 Task: Open Card Card0000000077 in Board Board0000000020 in Workspace WS0000000007 in Trello. Add Member Email0000000025 to Card Card0000000077 in Board Board0000000020 in Workspace WS0000000007 in Trello. Add Purple Label titled Label0000000077 to Card Card0000000077 in Board Board0000000020 in Workspace WS0000000007 in Trello. Add Checklist CL0000000077 to Card Card0000000077 in Board Board0000000020 in Workspace WS0000000007 in Trello. Add Dates with Start Date as Aug 01 2023 and Due Date as Aug 31 2023 to Card Card0000000077 in Board Board0000000020 in Workspace WS0000000007 in Trello
Action: Mouse moved to (324, 154)
Screenshot: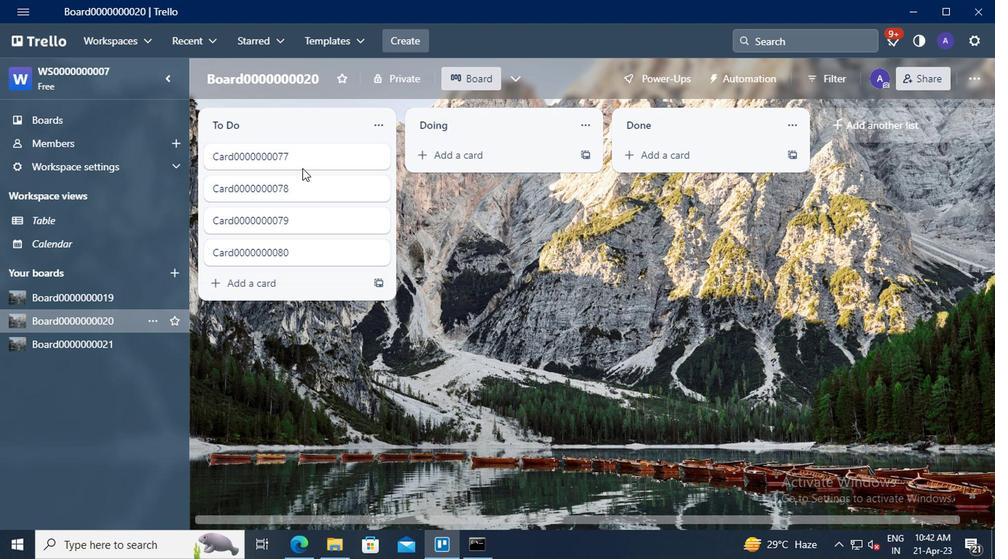 
Action: Mouse pressed left at (324, 154)
Screenshot: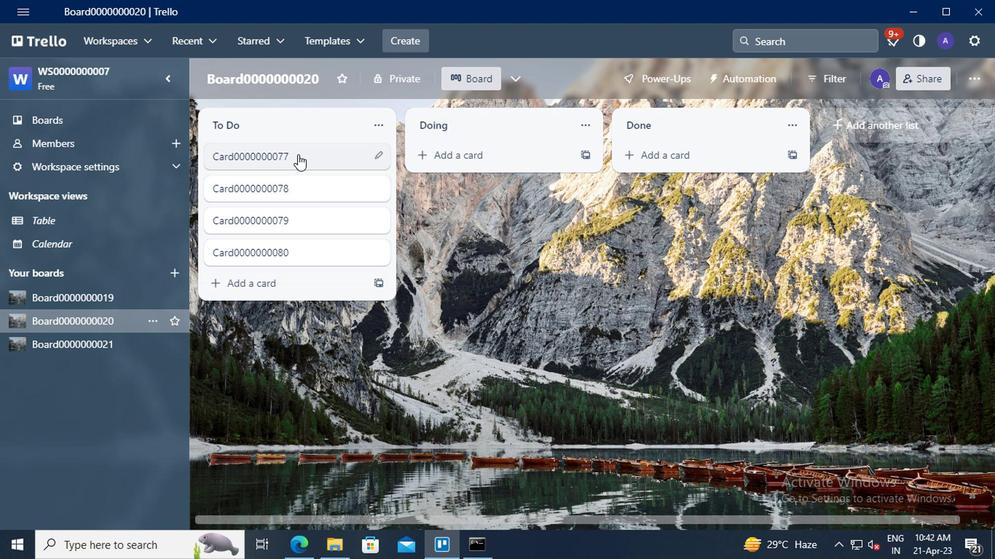 
Action: Mouse moved to (691, 138)
Screenshot: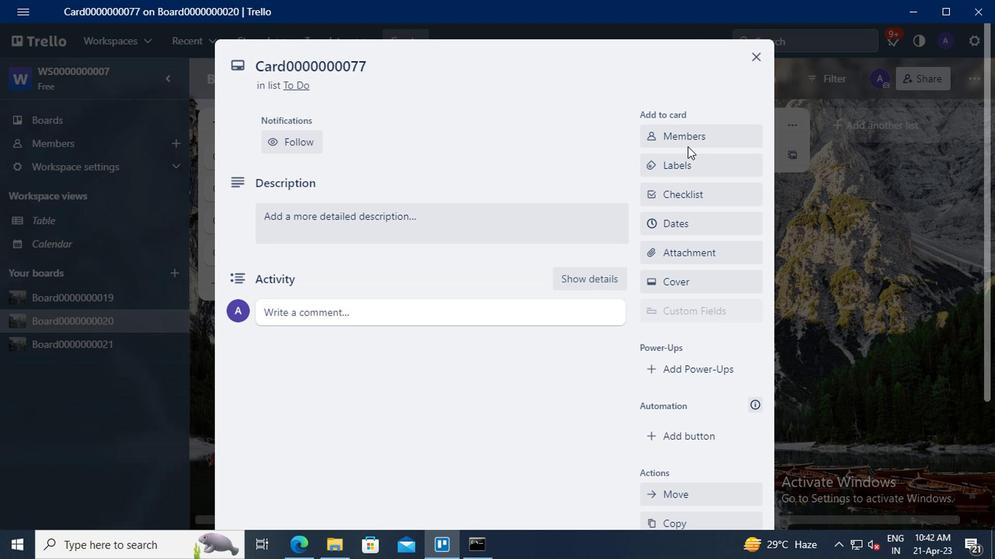 
Action: Mouse pressed left at (691, 138)
Screenshot: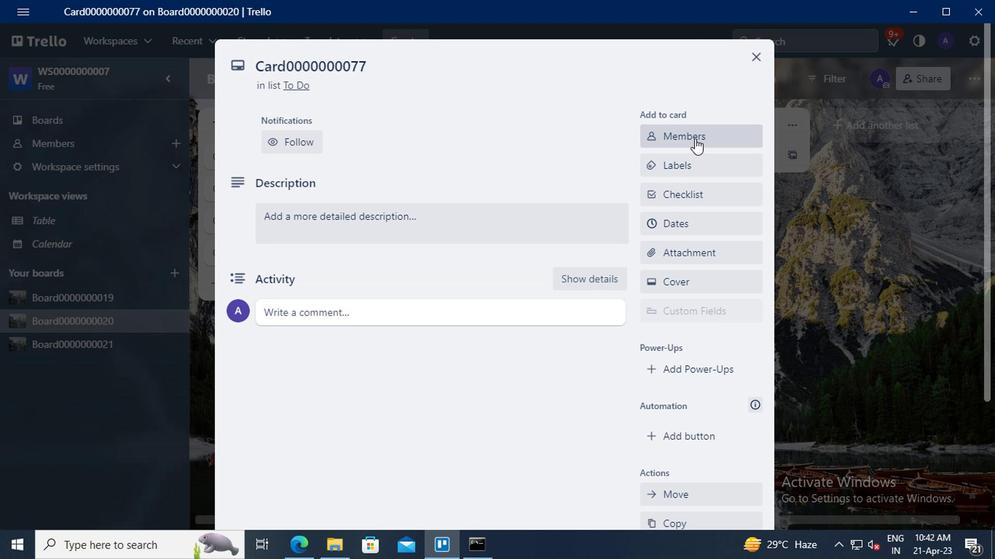 
Action: Mouse moved to (697, 204)
Screenshot: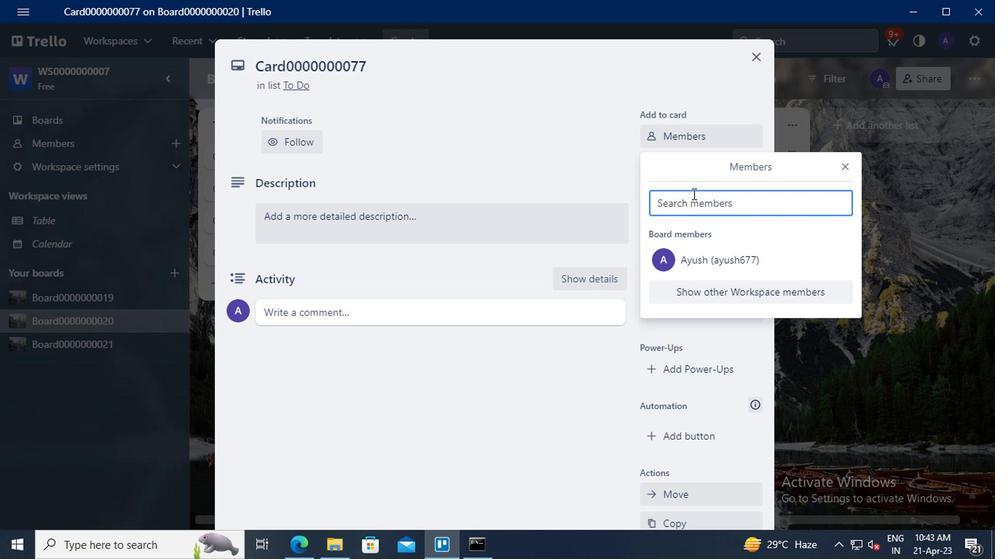
Action: Mouse pressed left at (697, 204)
Screenshot: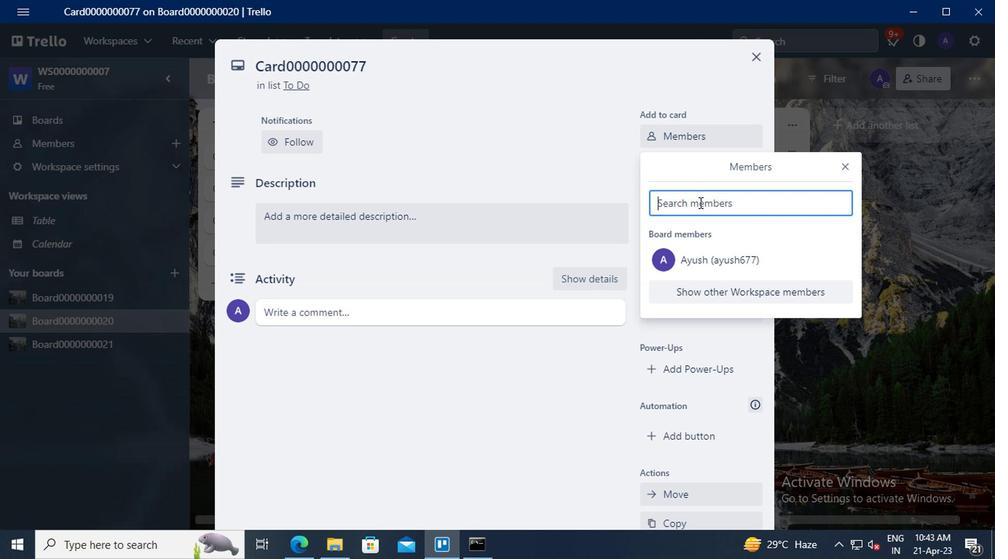 
Action: Mouse moved to (674, 193)
Screenshot: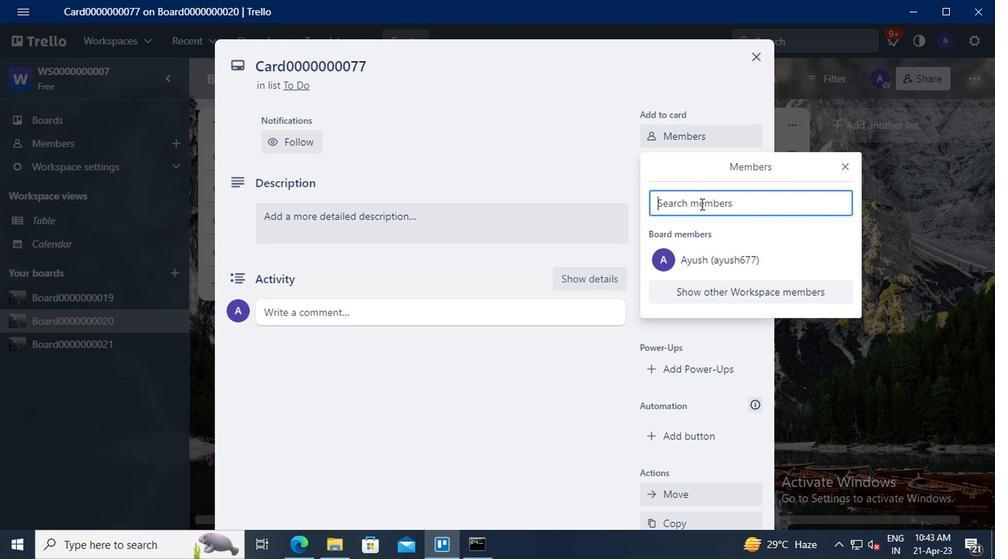 
Action: Key pressed mailaustralia7<Key.shift>@GMAIL.COM
Screenshot: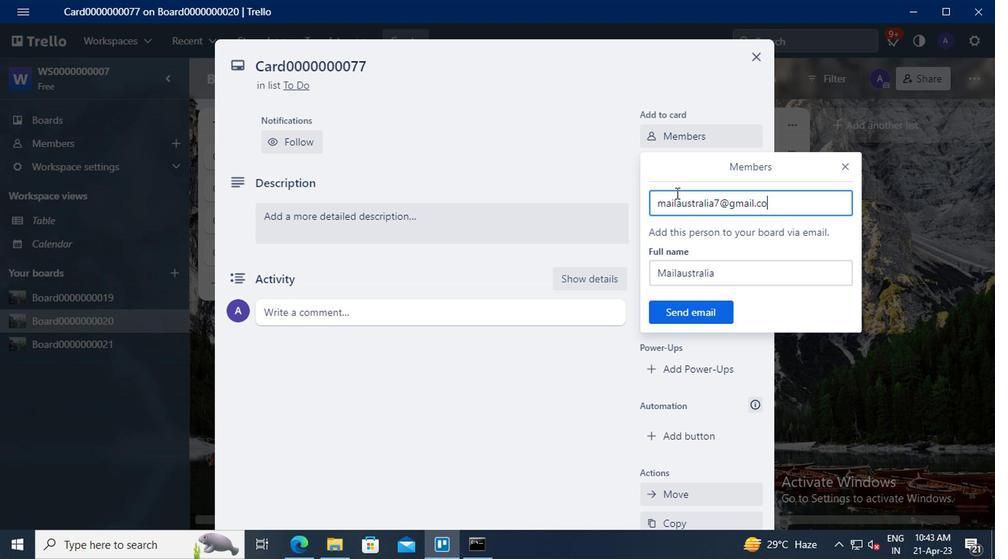 
Action: Mouse moved to (684, 310)
Screenshot: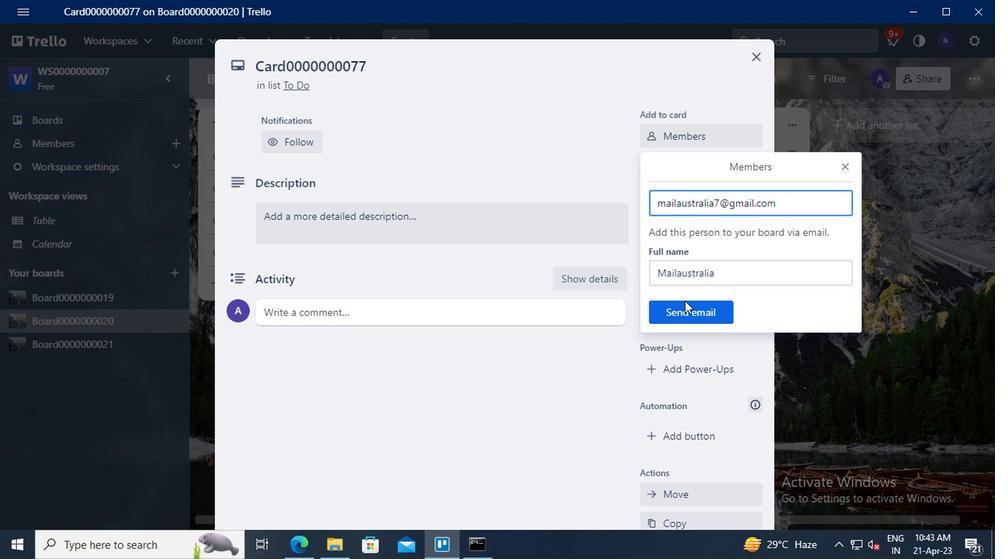 
Action: Mouse pressed left at (684, 310)
Screenshot: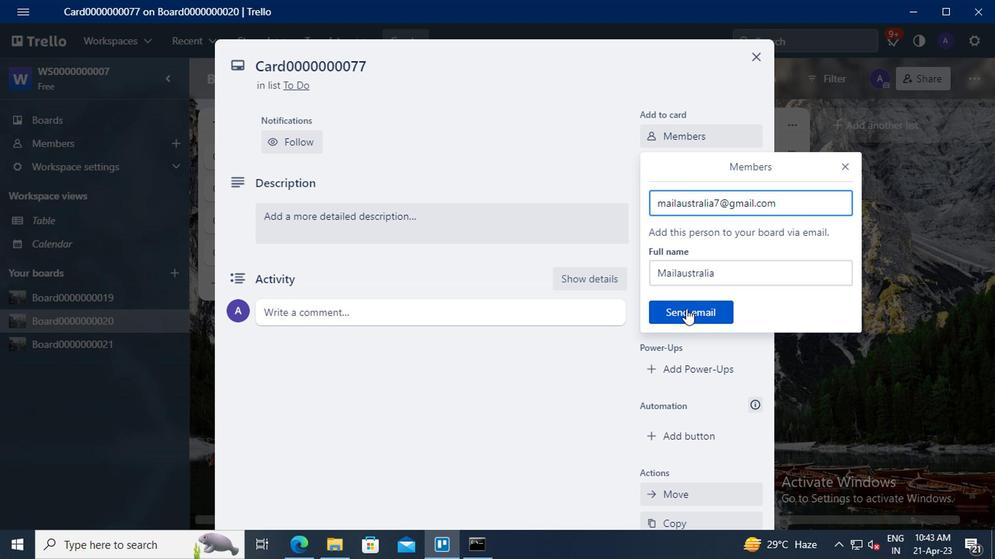 
Action: Mouse moved to (685, 218)
Screenshot: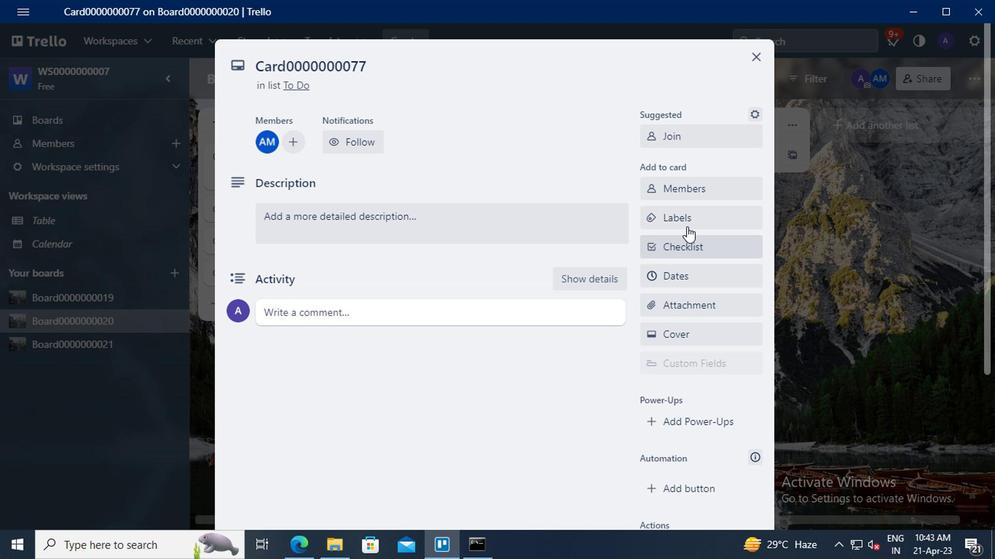 
Action: Mouse pressed left at (685, 218)
Screenshot: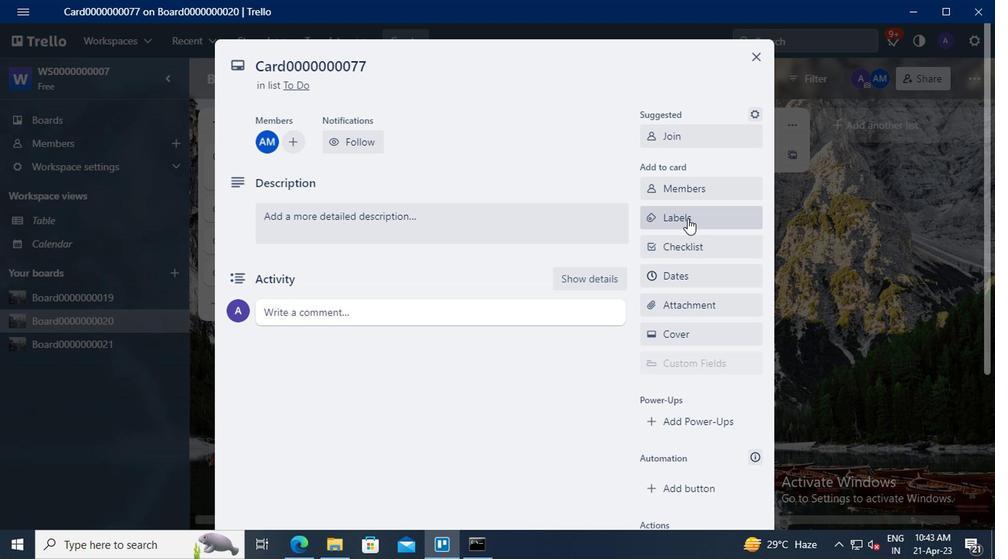 
Action: Mouse moved to (744, 332)
Screenshot: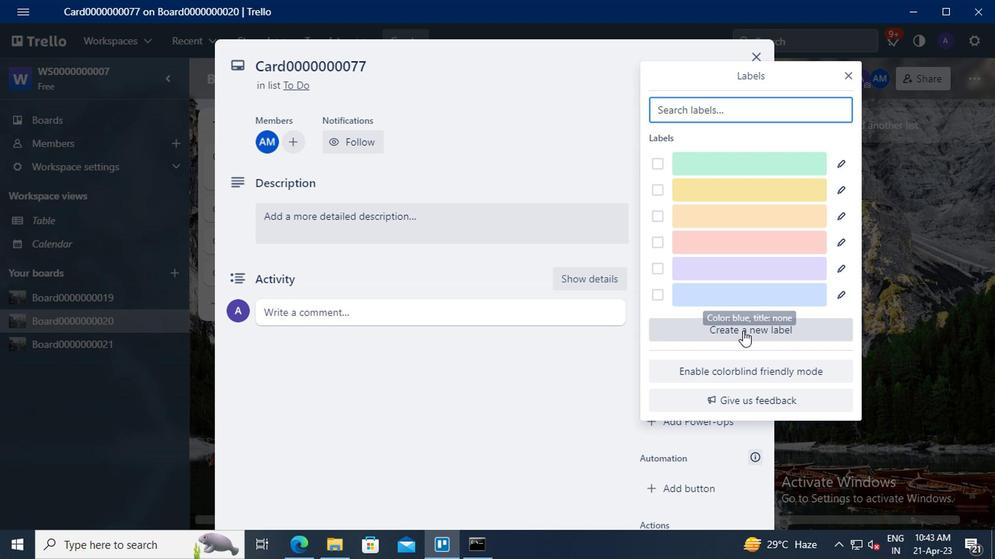 
Action: Mouse pressed left at (744, 332)
Screenshot: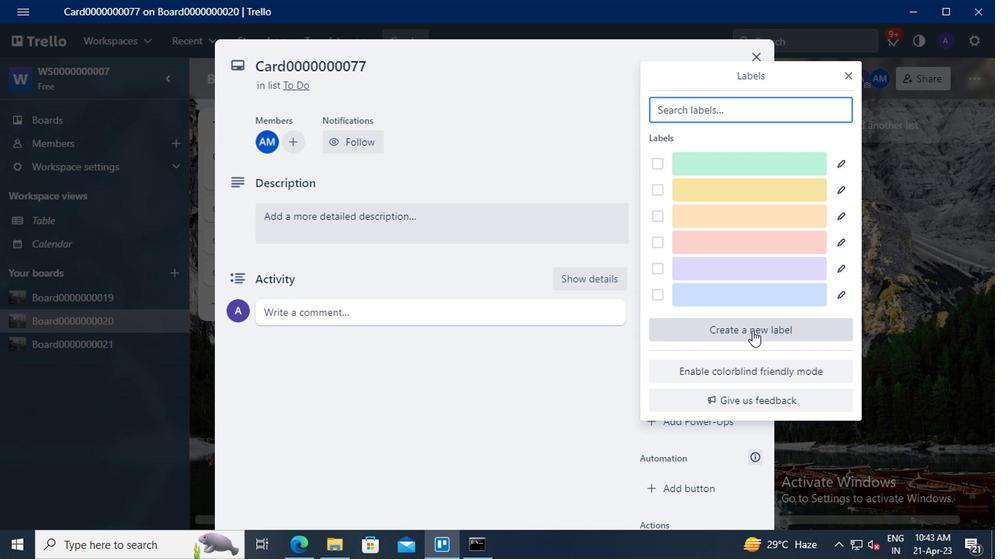 
Action: Mouse moved to (689, 208)
Screenshot: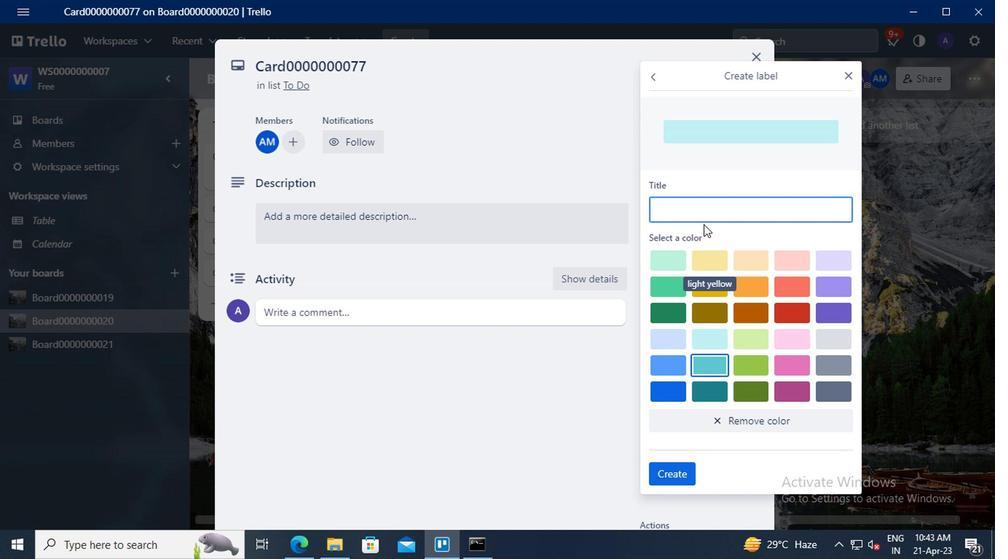 
Action: Mouse pressed left at (689, 208)
Screenshot: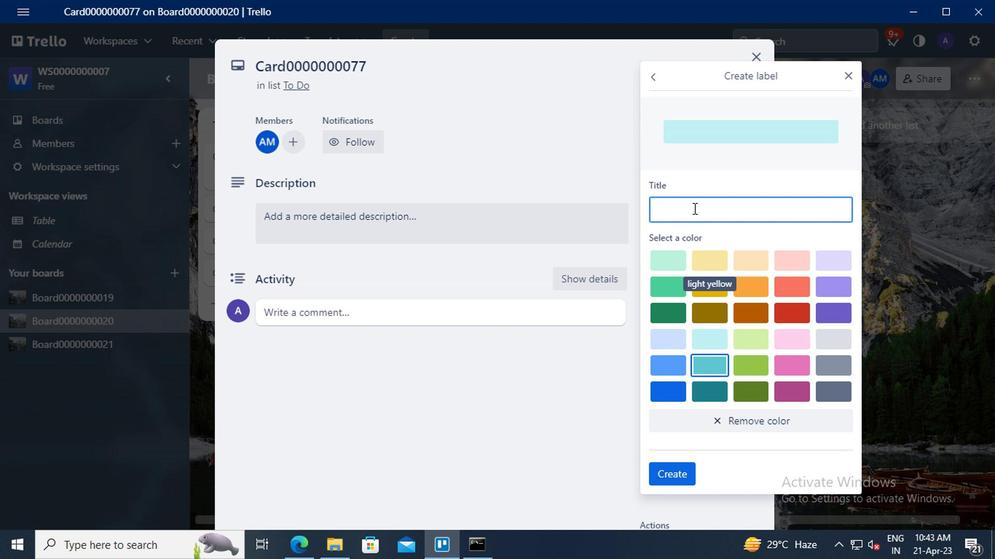 
Action: Mouse moved to (688, 208)
Screenshot: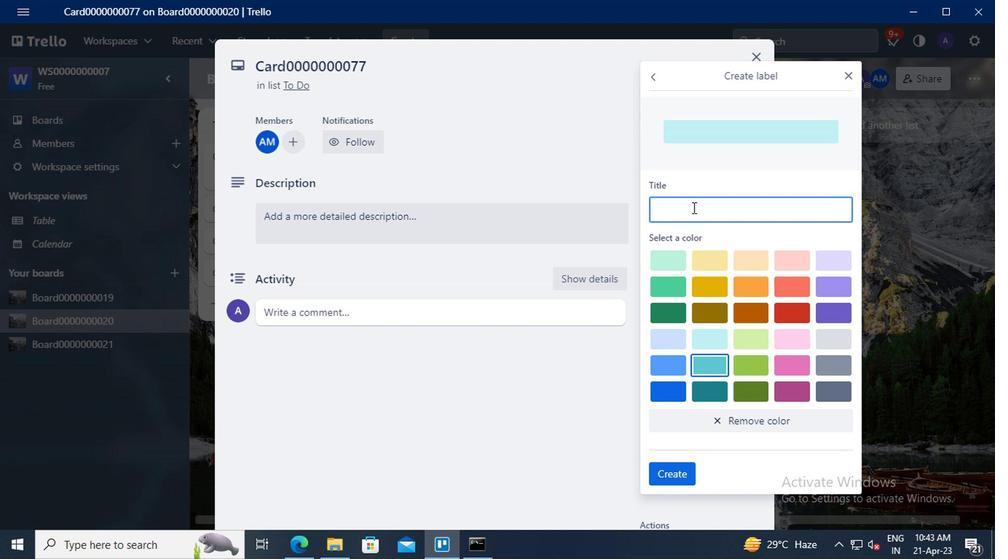 
Action: Key pressed <Key.shift>LABEL0000000077
Screenshot: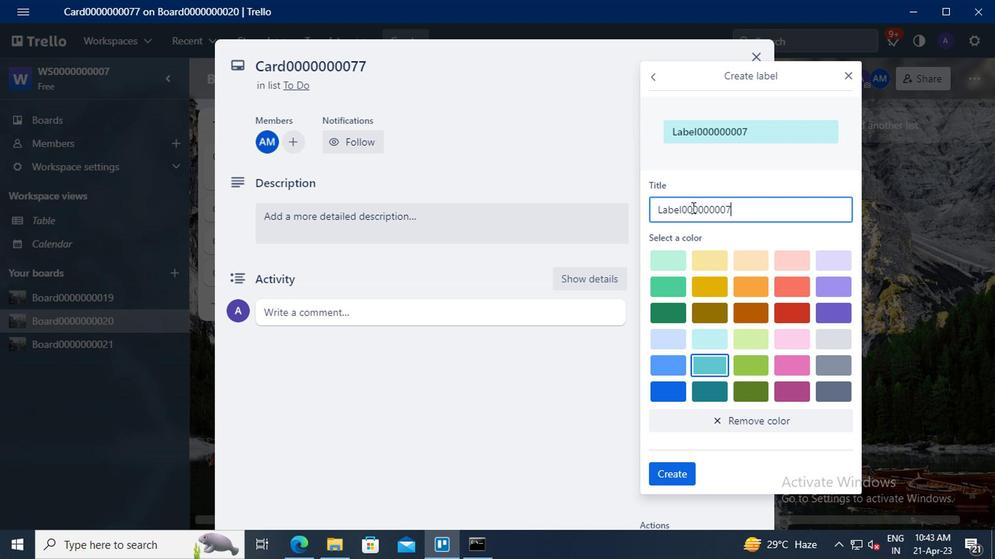
Action: Mouse moved to (825, 284)
Screenshot: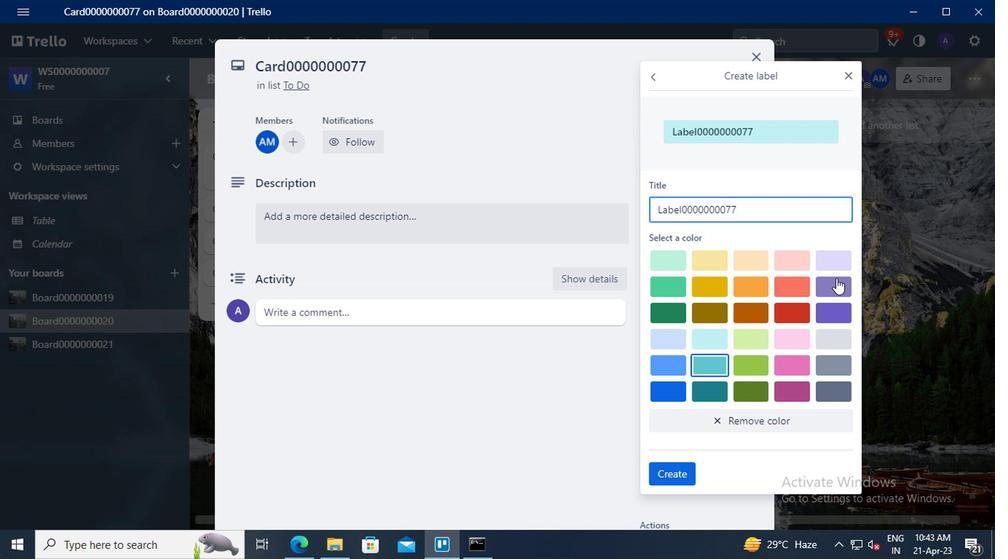 
Action: Mouse pressed left at (825, 284)
Screenshot: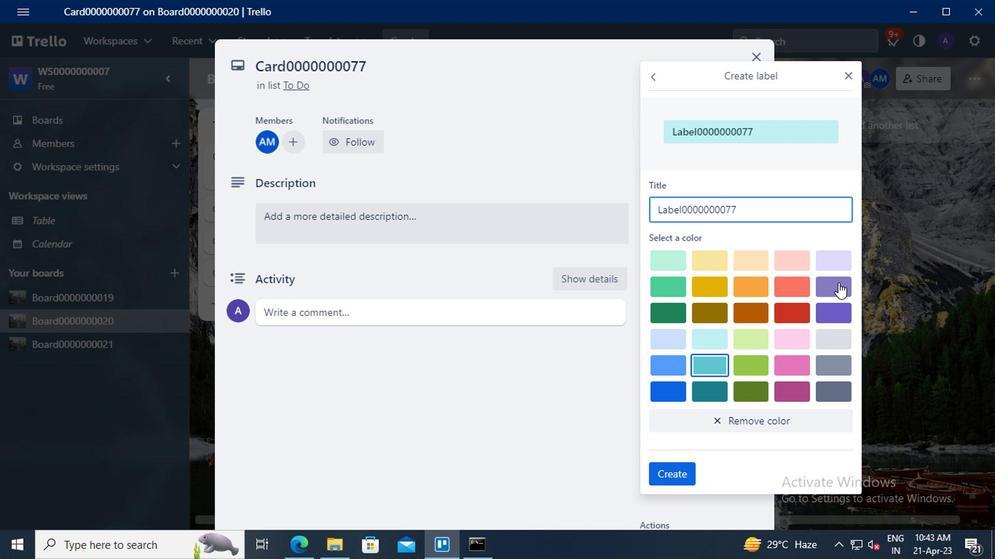
Action: Mouse moved to (680, 479)
Screenshot: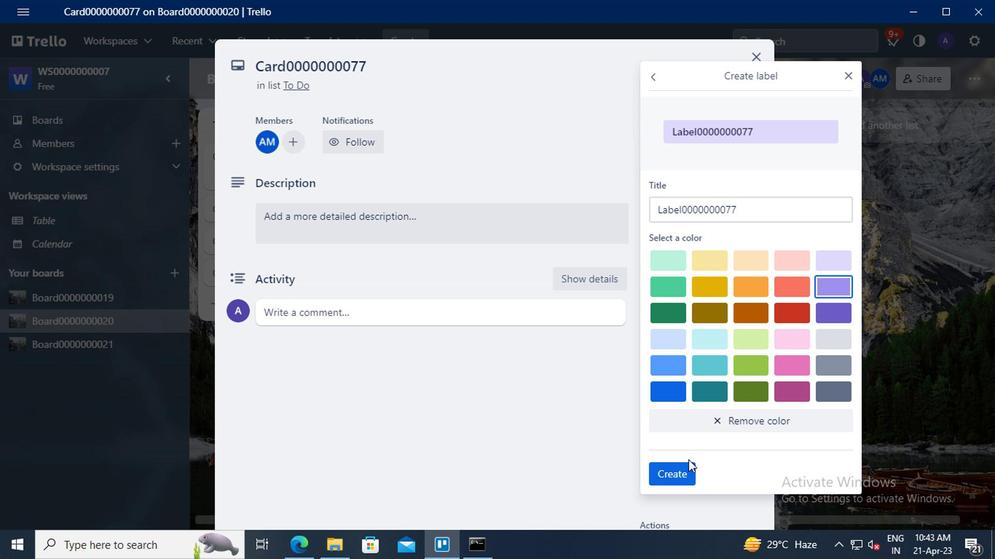 
Action: Mouse pressed left at (680, 479)
Screenshot: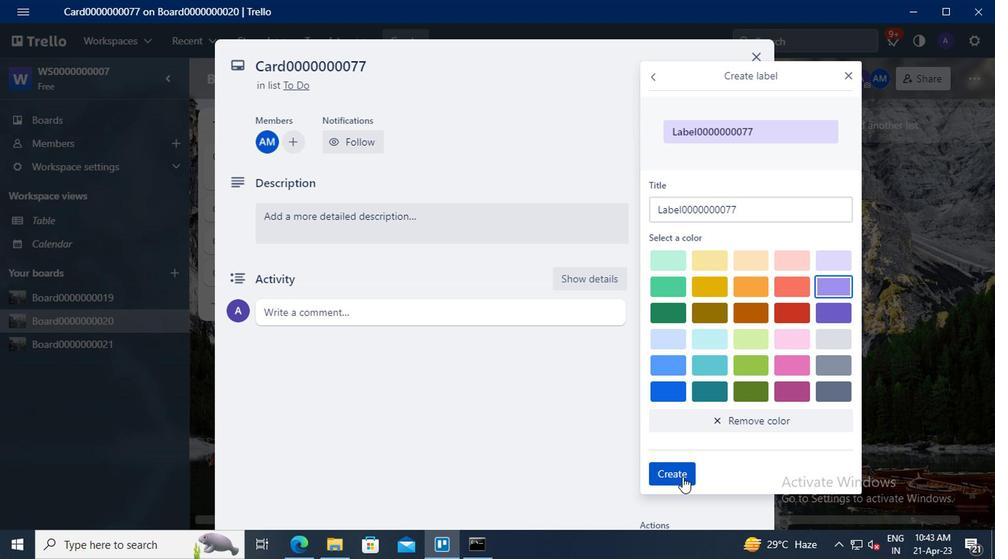 
Action: Mouse moved to (834, 75)
Screenshot: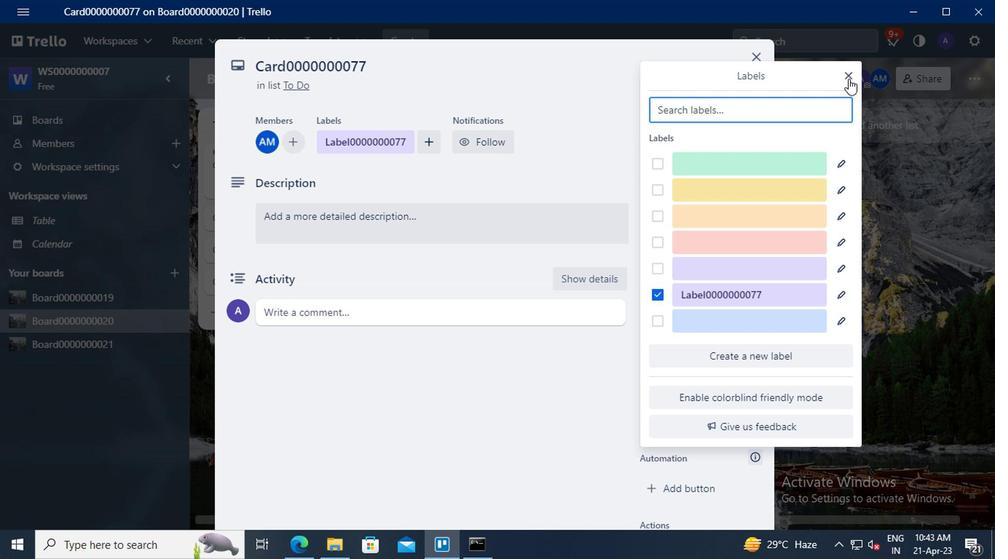 
Action: Mouse pressed left at (834, 75)
Screenshot: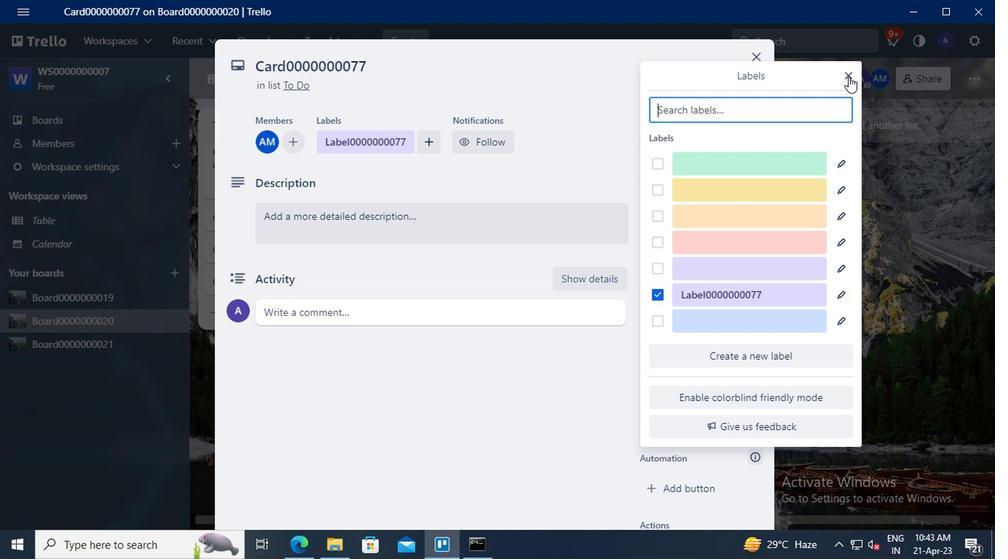
Action: Mouse moved to (695, 245)
Screenshot: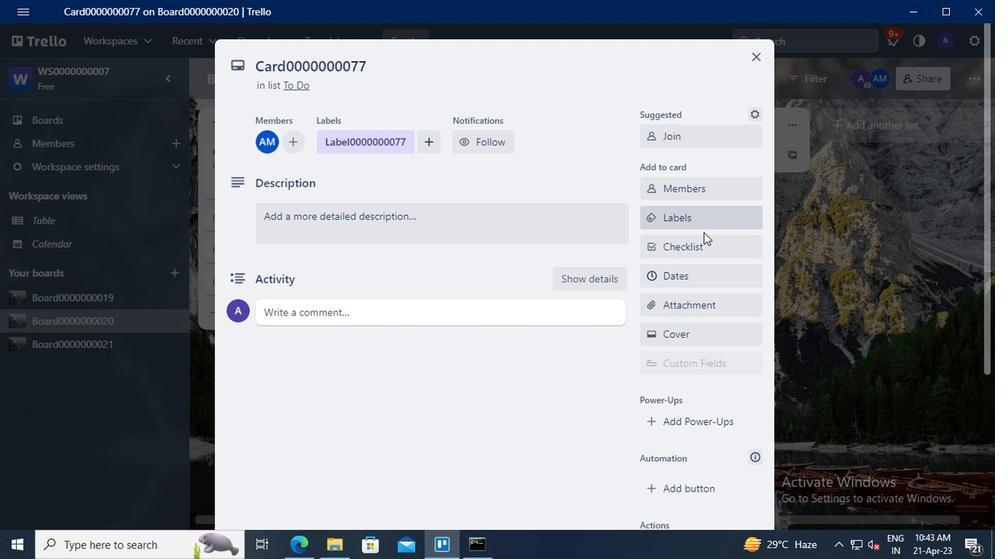 
Action: Mouse pressed left at (695, 245)
Screenshot: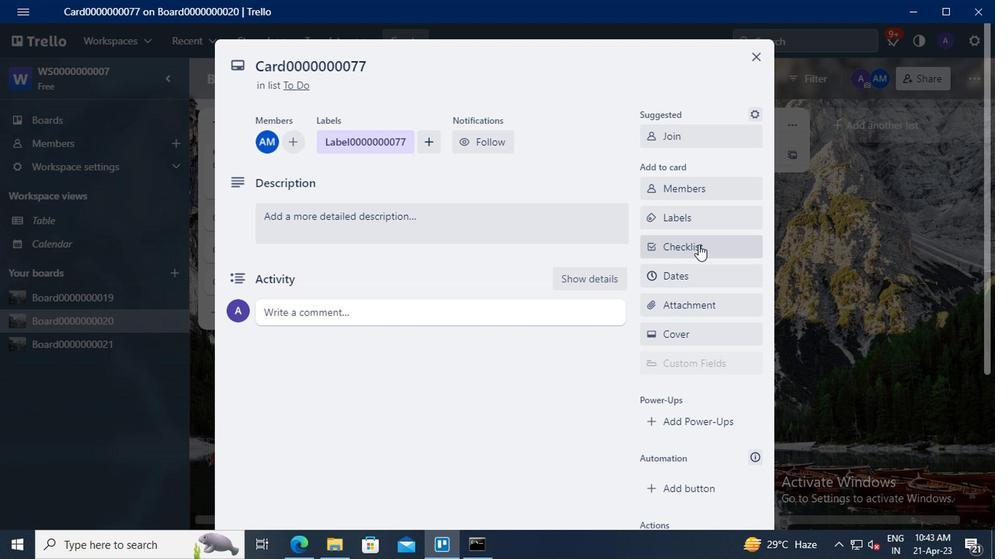
Action: Key pressed <Key.delete><Key.shift>CL0000000077
Screenshot: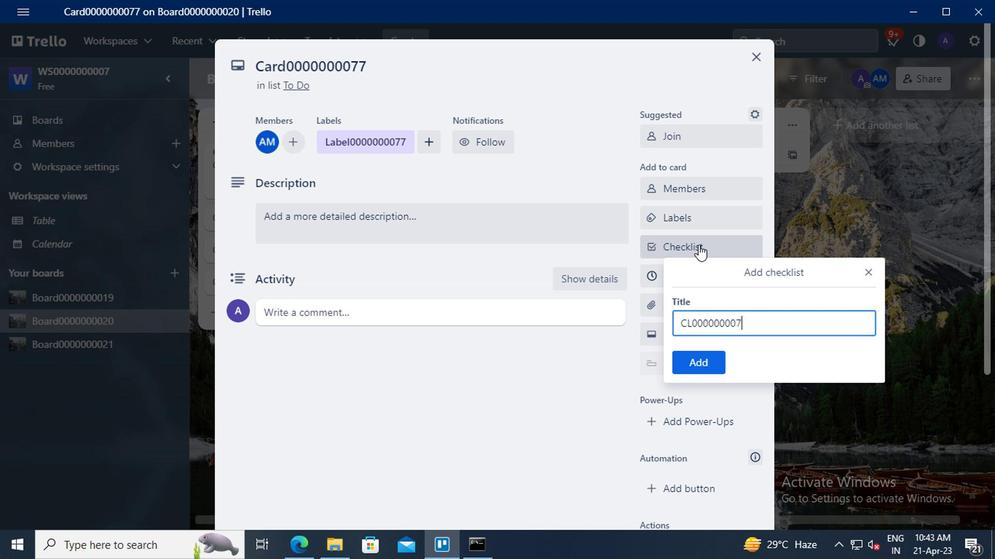 
Action: Mouse moved to (699, 360)
Screenshot: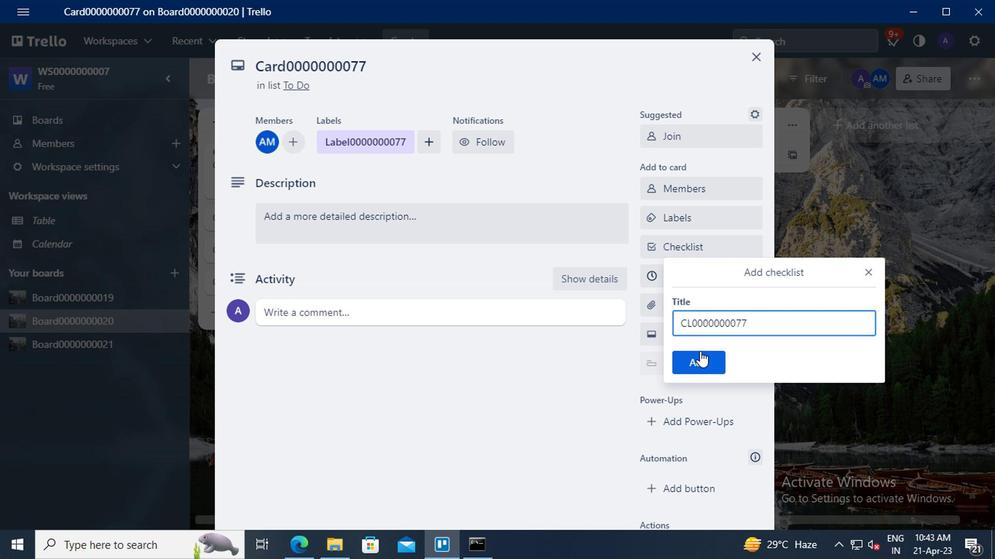 
Action: Mouse pressed left at (699, 360)
Screenshot: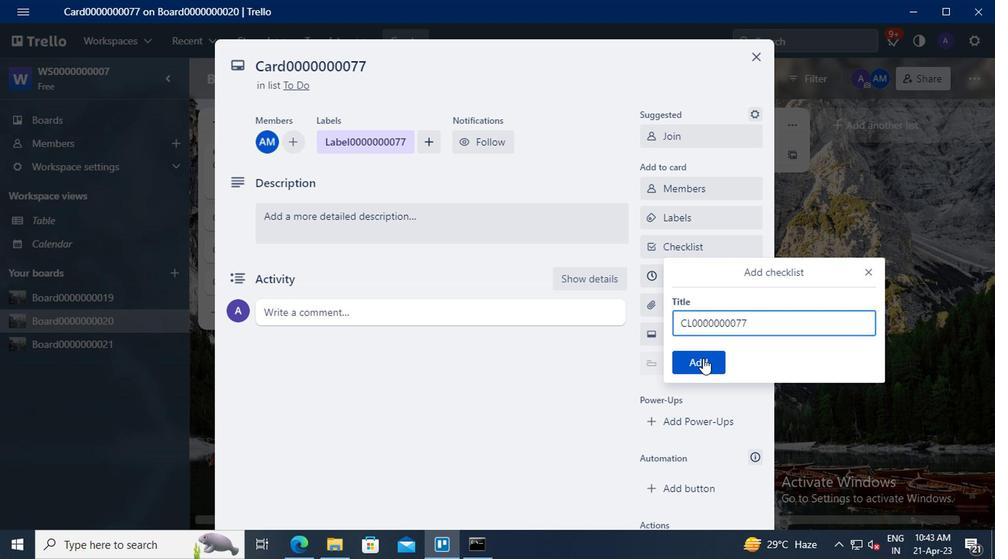 
Action: Mouse moved to (688, 277)
Screenshot: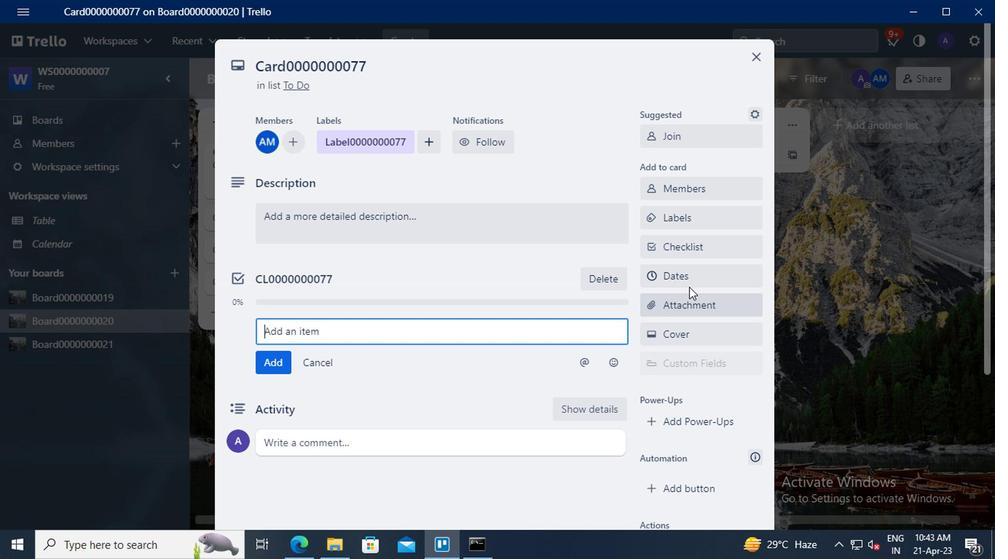 
Action: Mouse pressed left at (688, 277)
Screenshot: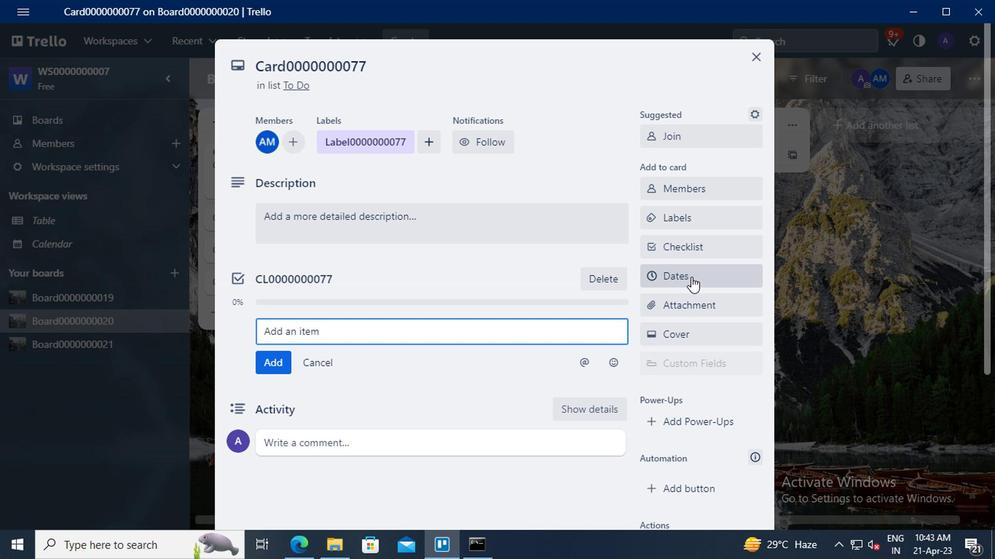 
Action: Mouse moved to (655, 337)
Screenshot: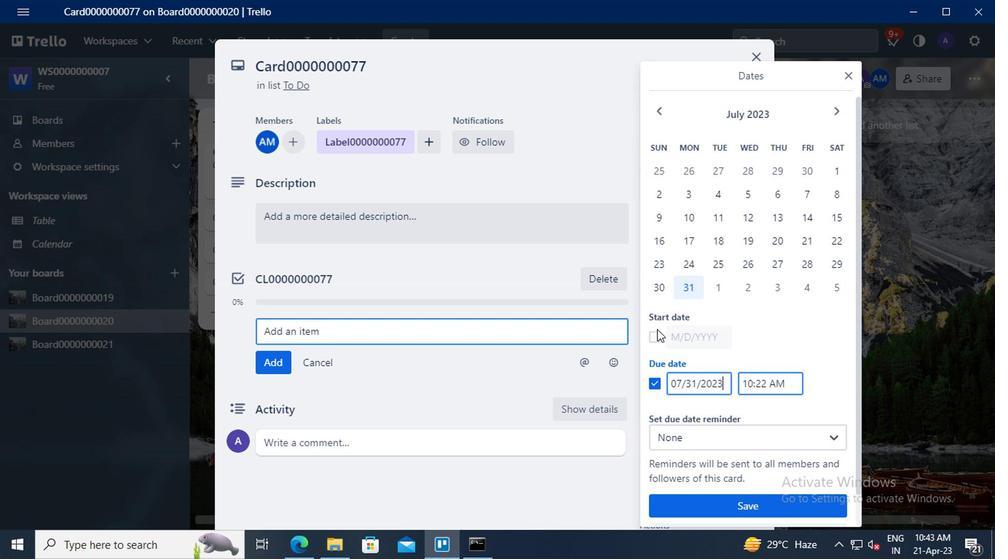 
Action: Mouse pressed left at (655, 337)
Screenshot: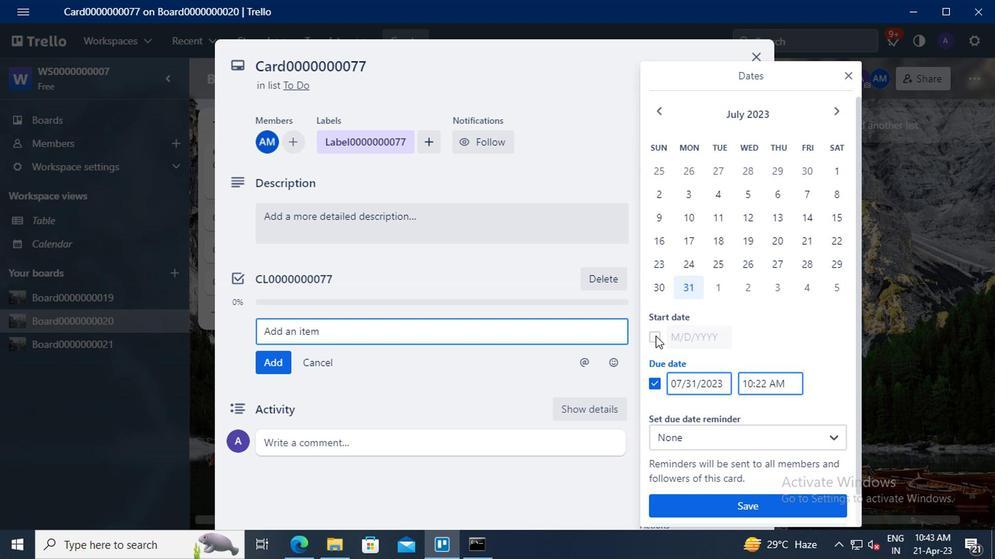 
Action: Mouse moved to (692, 336)
Screenshot: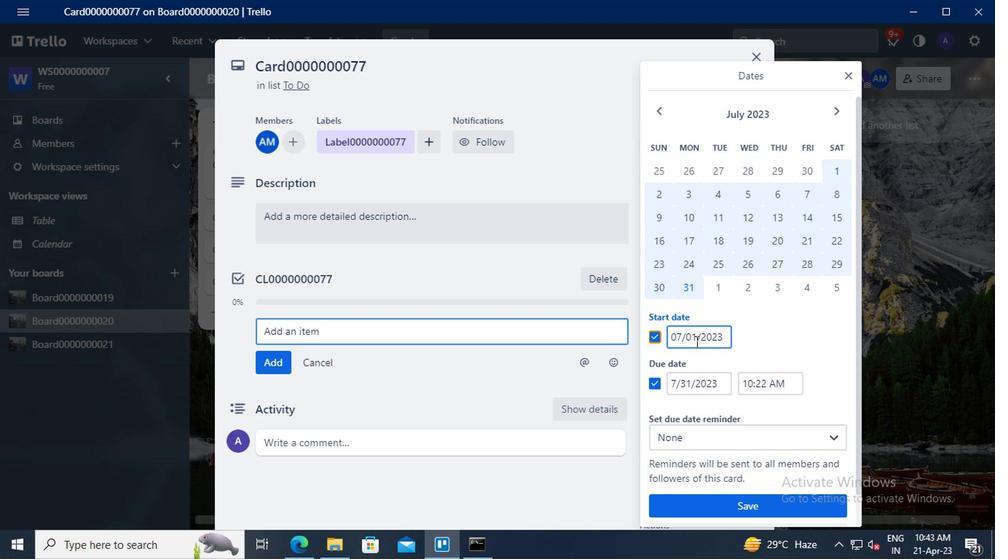 
Action: Mouse pressed left at (692, 336)
Screenshot: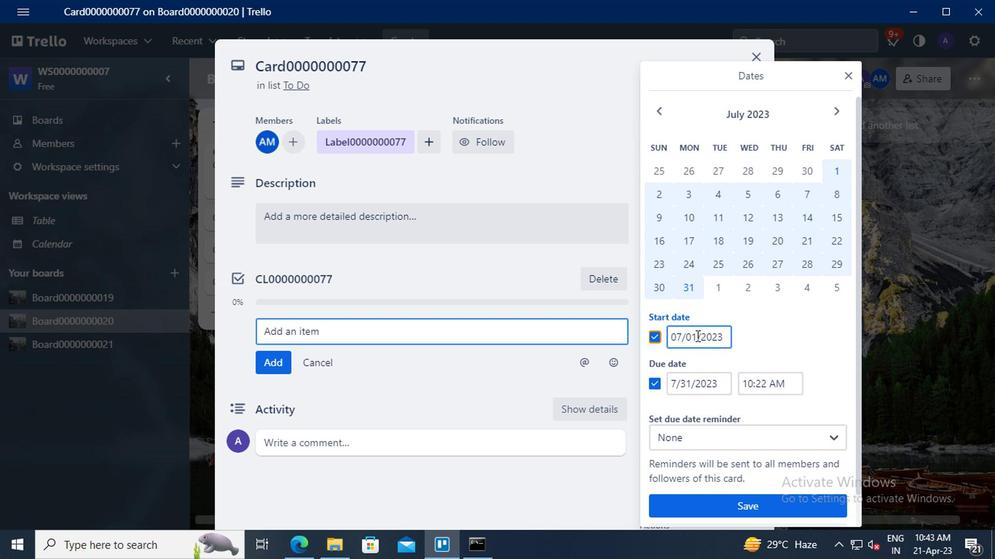 
Action: Mouse moved to (690, 305)
Screenshot: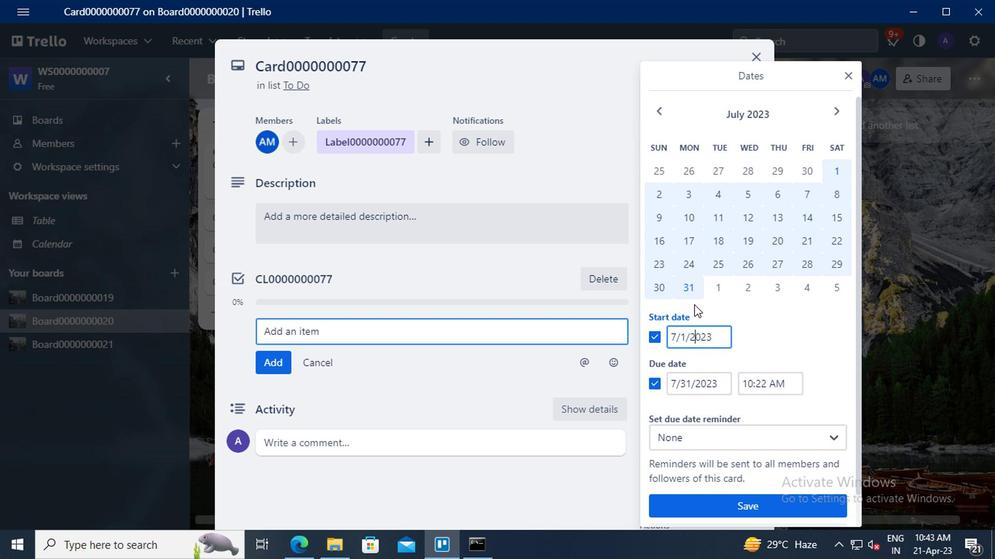
Action: Key pressed <Key.left><Key.left><Key.backspace>1<Key.left><Key.left><Key.backspace>8
Screenshot: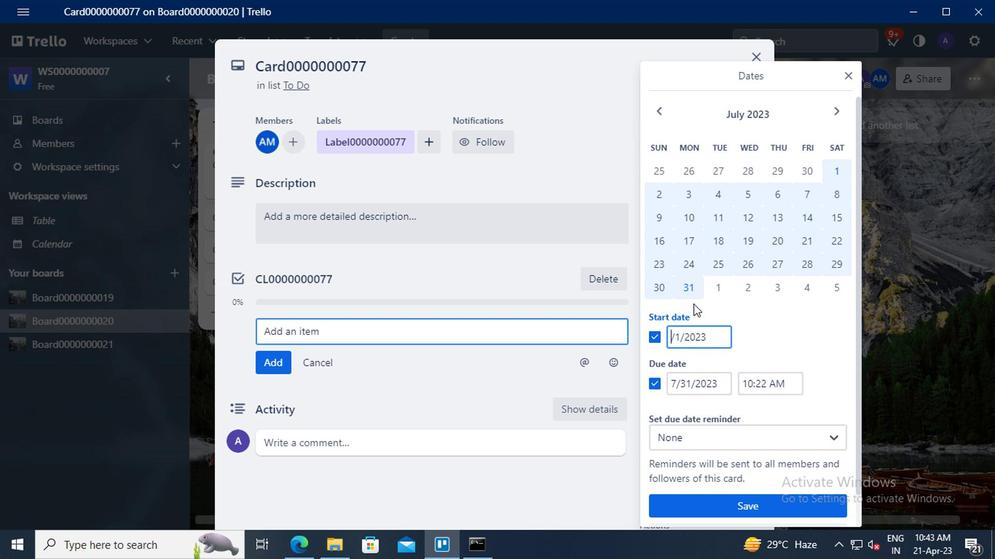 
Action: Mouse moved to (688, 382)
Screenshot: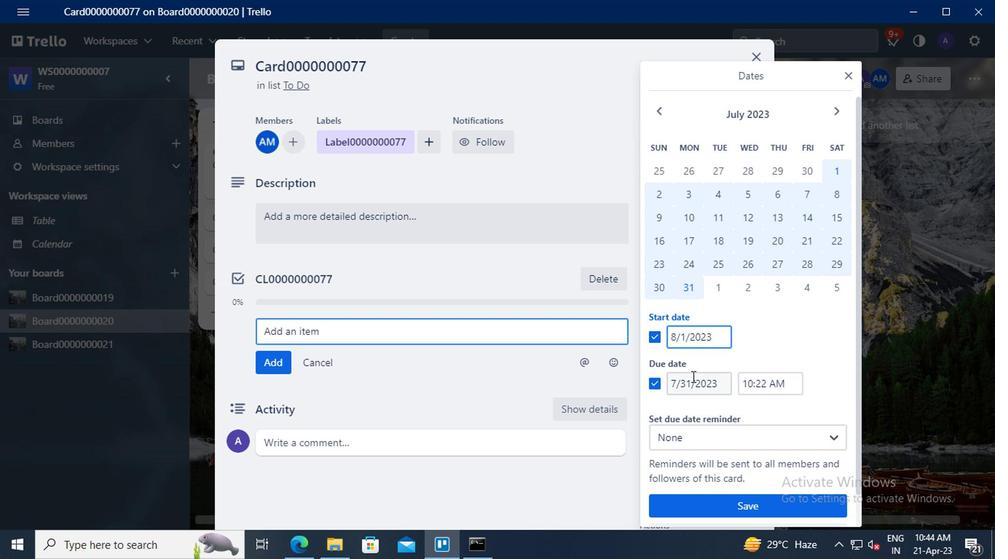 
Action: Mouse pressed left at (688, 382)
Screenshot: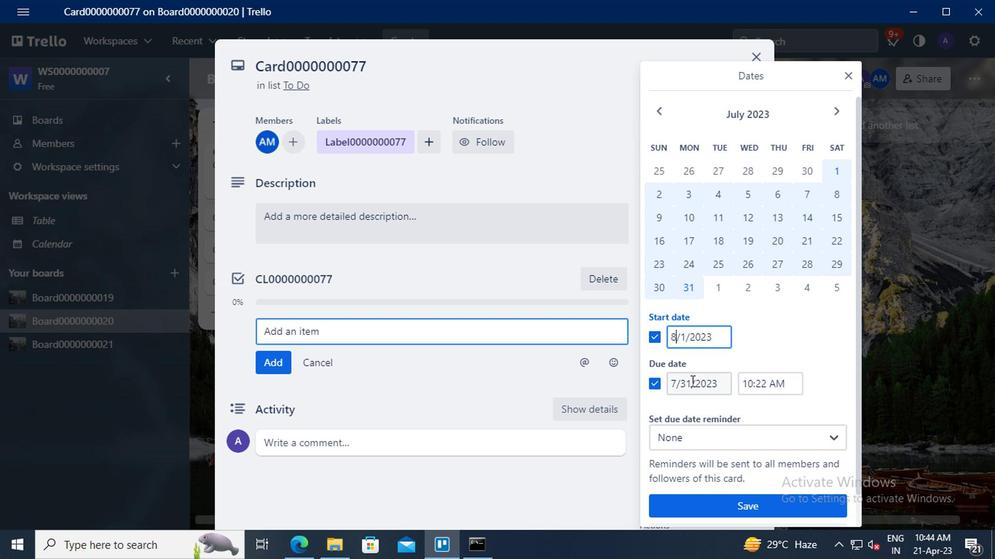 
Action: Mouse moved to (693, 364)
Screenshot: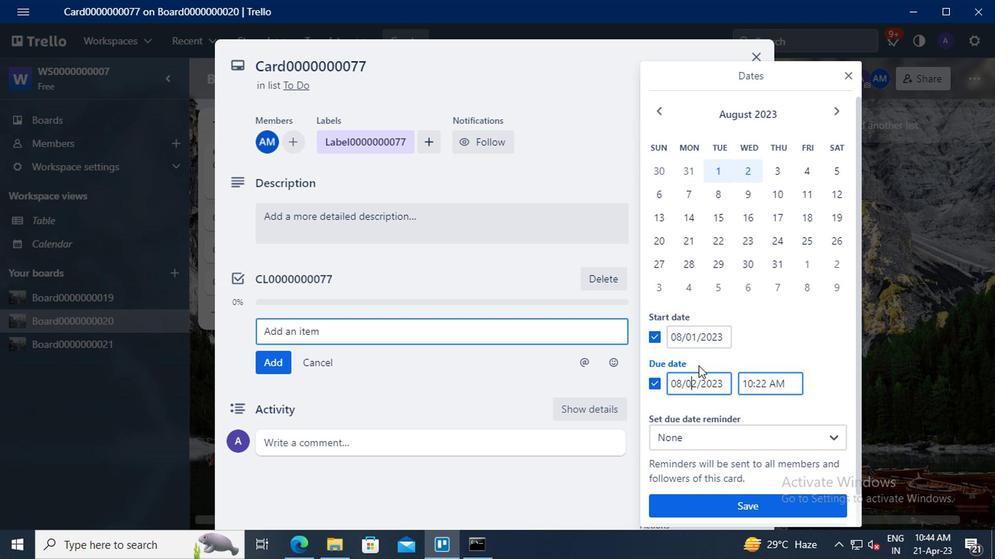 
Action: Key pressed <Key.backspace><Key.delete>31
Screenshot: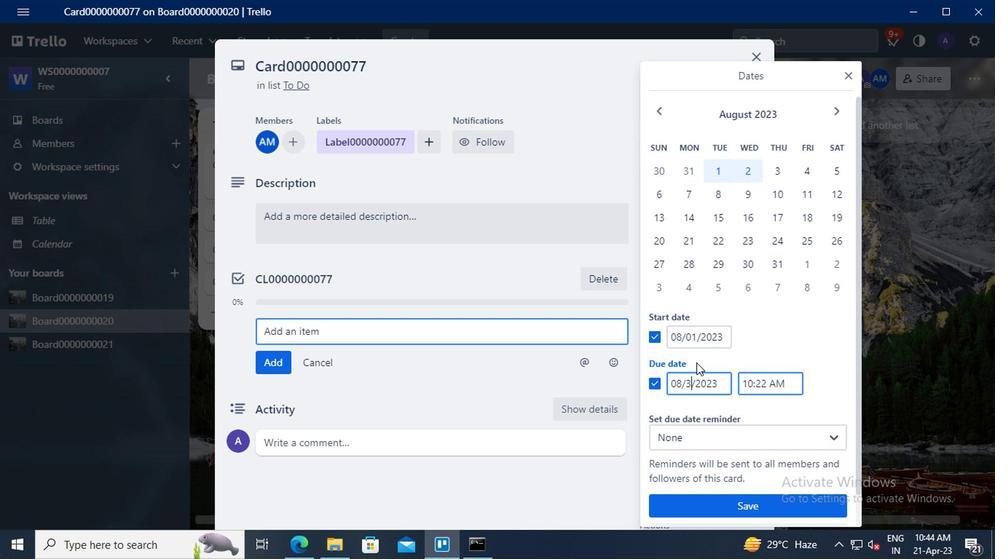 
Action: Mouse moved to (700, 506)
Screenshot: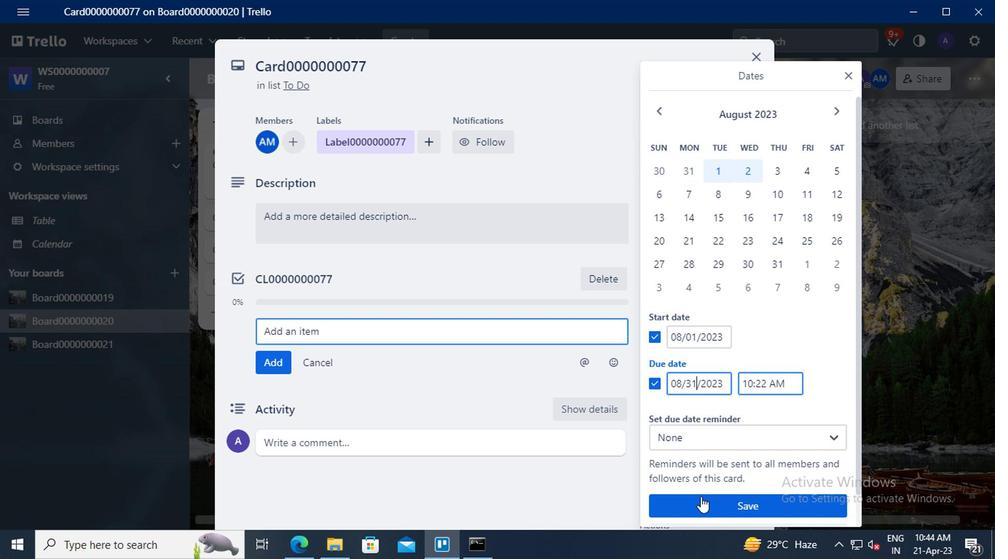 
Action: Mouse pressed left at (700, 506)
Screenshot: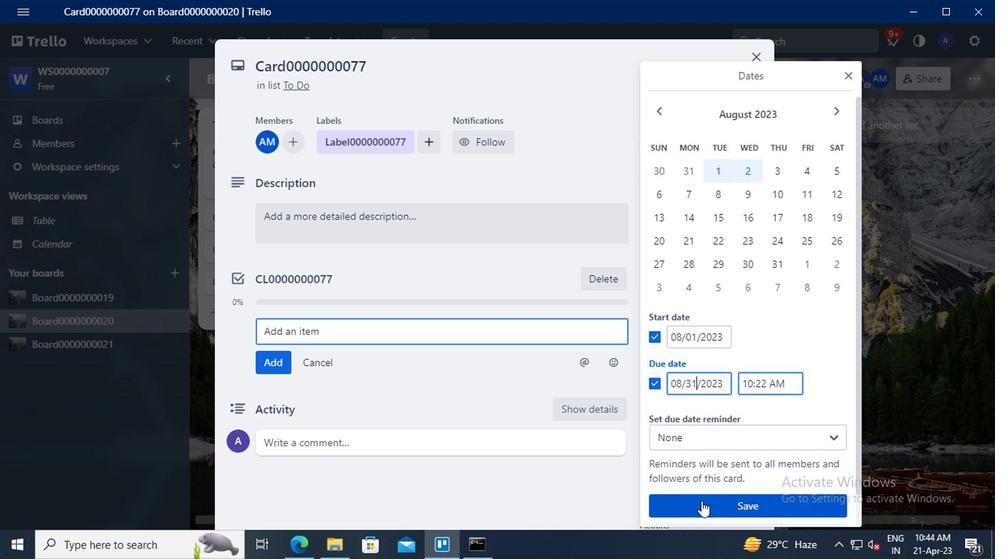 
